 Task: Create a task  Implement a feature for users to bookmark and favorite content , assign it to team member softage.6@softage.net in the project VantageTech and update the status of the task to  Off Track , set the priority of the task to Medium.
Action: Mouse moved to (46, 320)
Screenshot: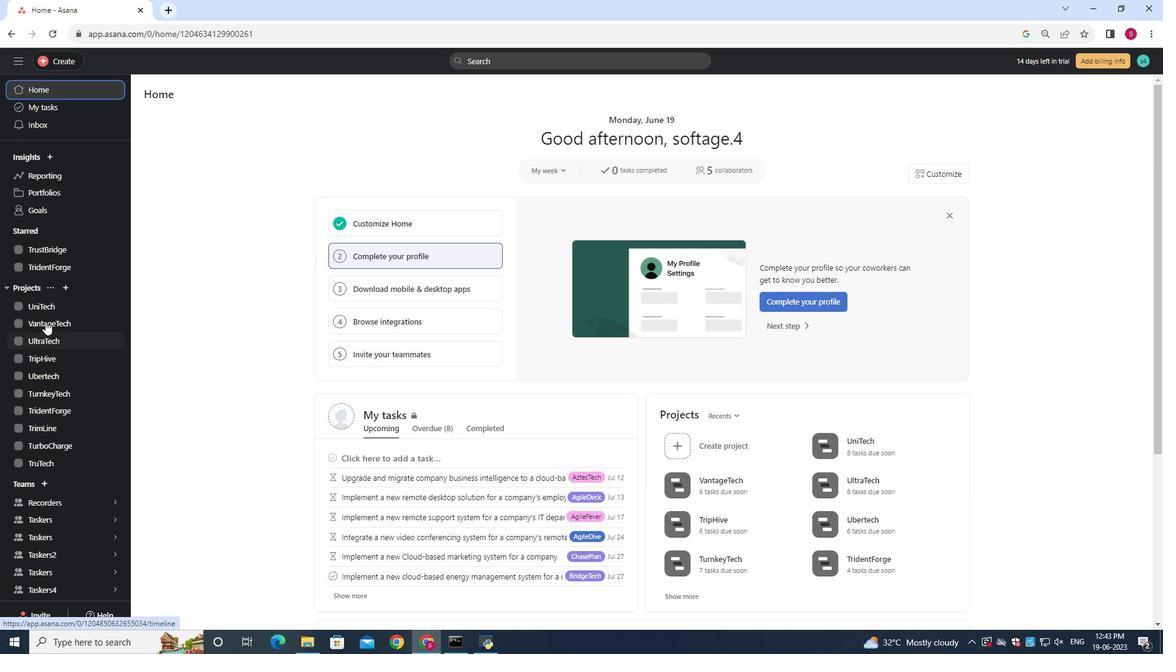 
Action: Mouse pressed left at (46, 320)
Screenshot: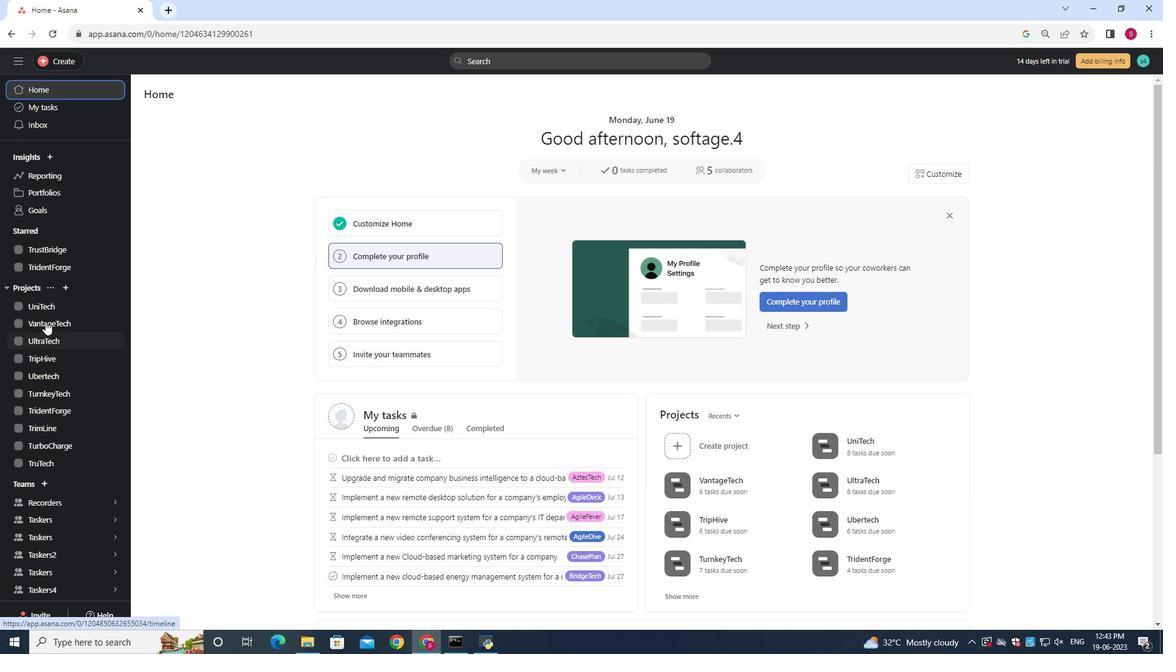 
Action: Mouse moved to (170, 140)
Screenshot: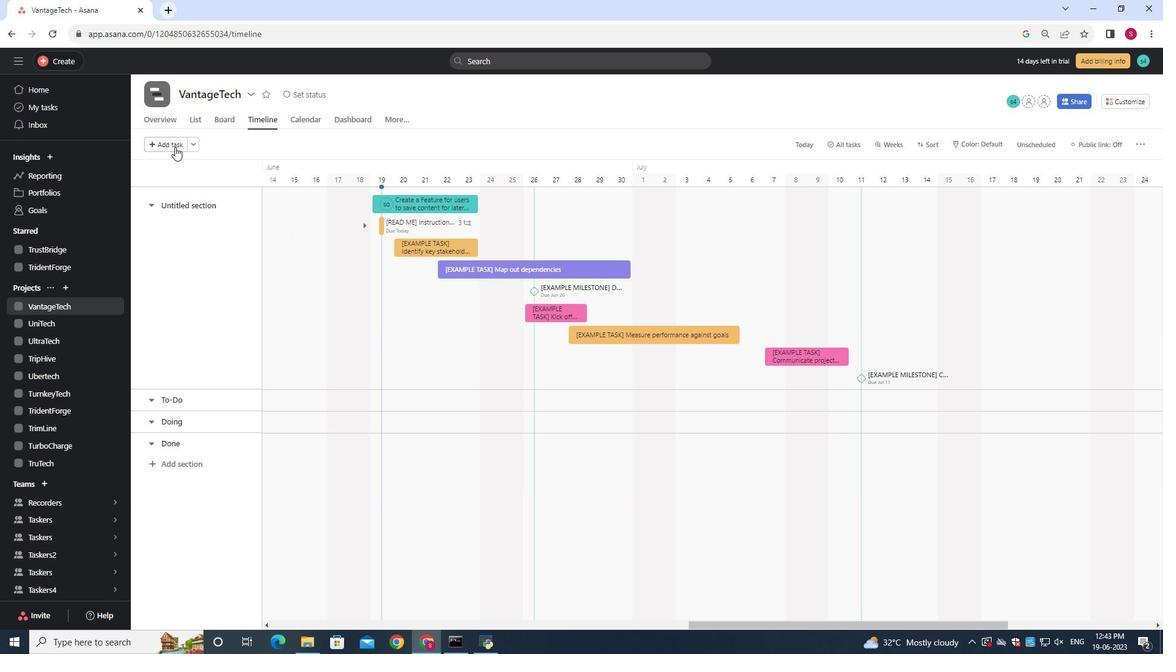 
Action: Mouse pressed left at (170, 140)
Screenshot: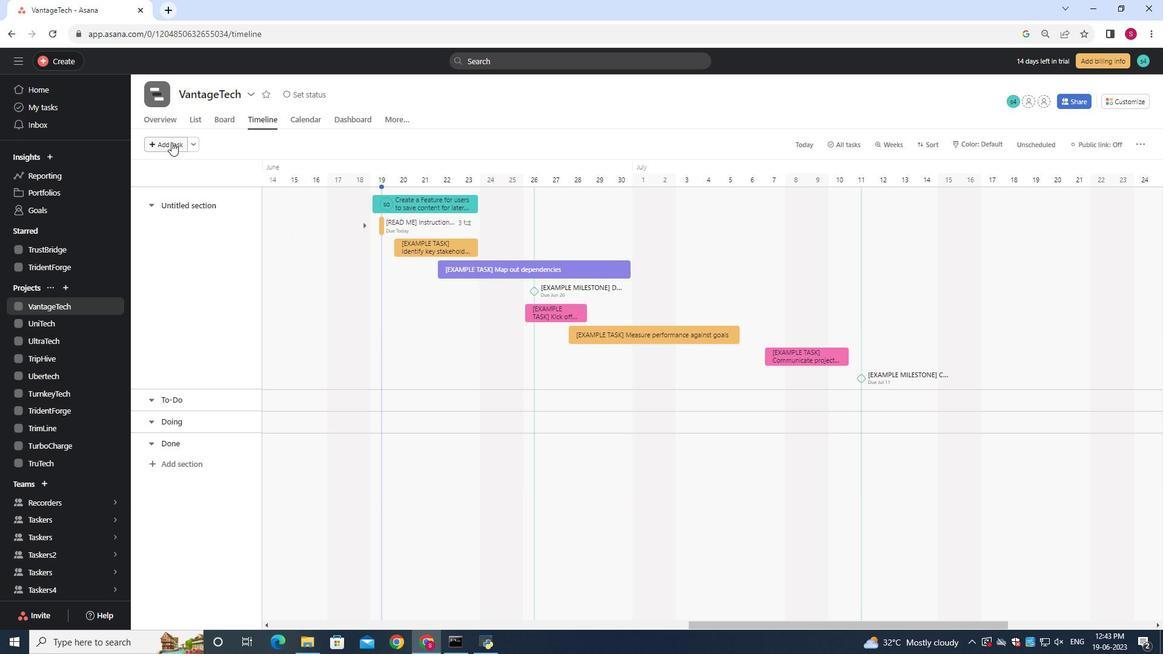 
Action: Mouse moved to (169, 143)
Screenshot: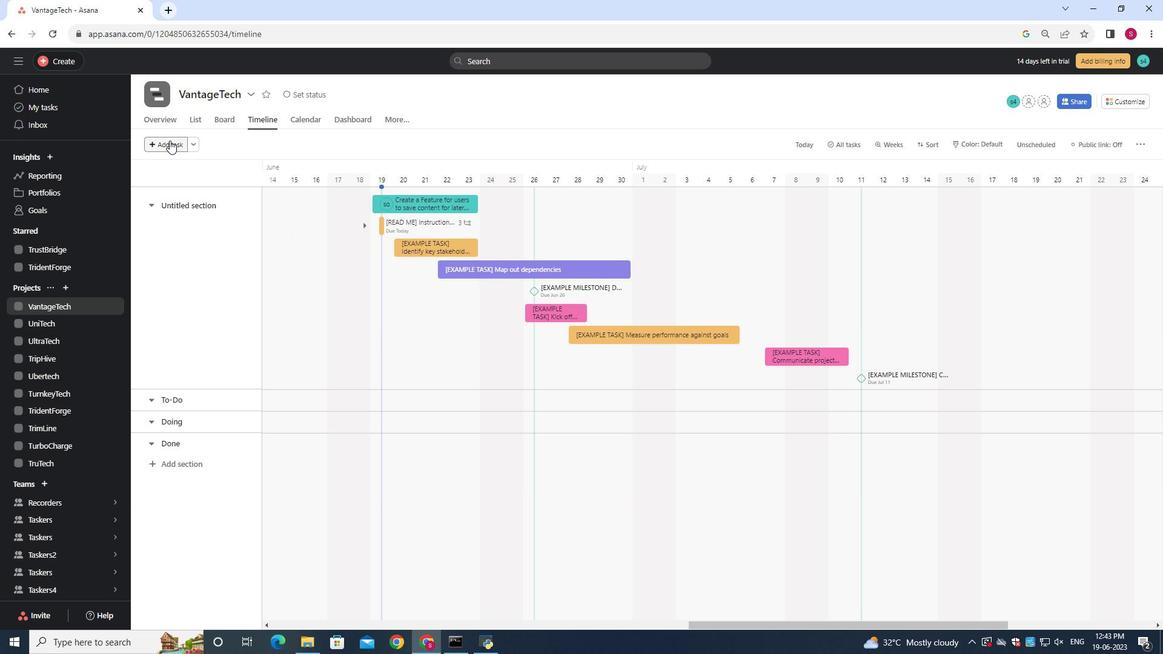 
Action: Key pressed <Key.shift><Key.shift><Key.shift>Implement<Key.space>a<Key.space>feature<Key.space>for<Key.space>users<Key.space>to<Key.space>bookmark<Key.space>and<Key.space>favorite<Key.space>content
Screenshot: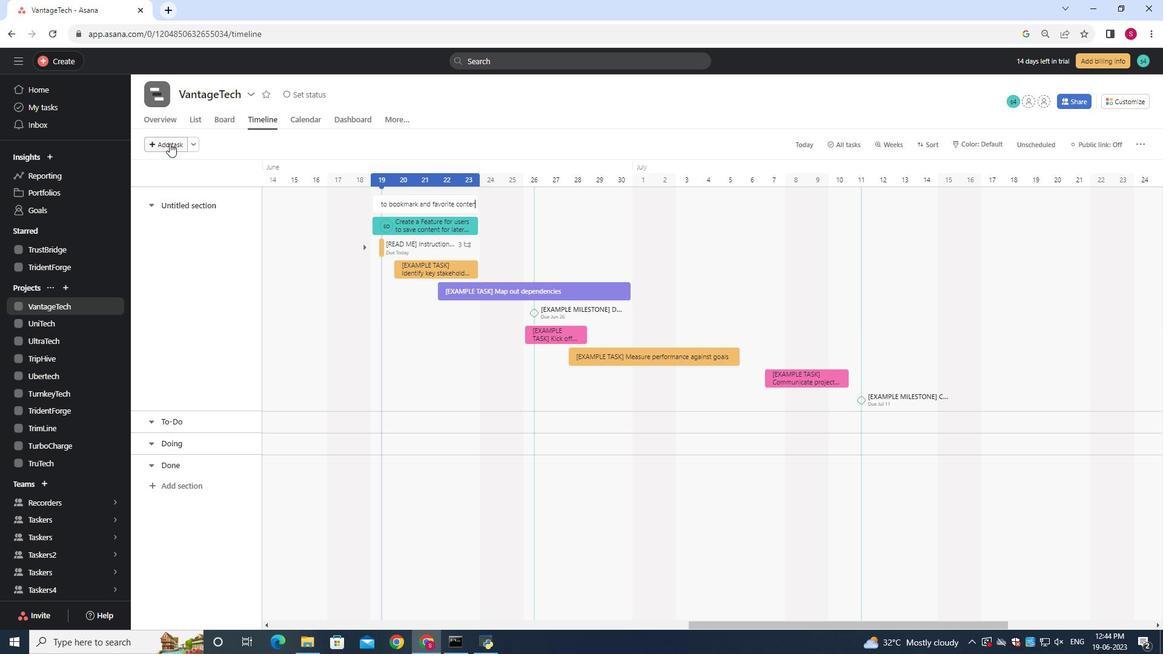 
Action: Mouse moved to (451, 201)
Screenshot: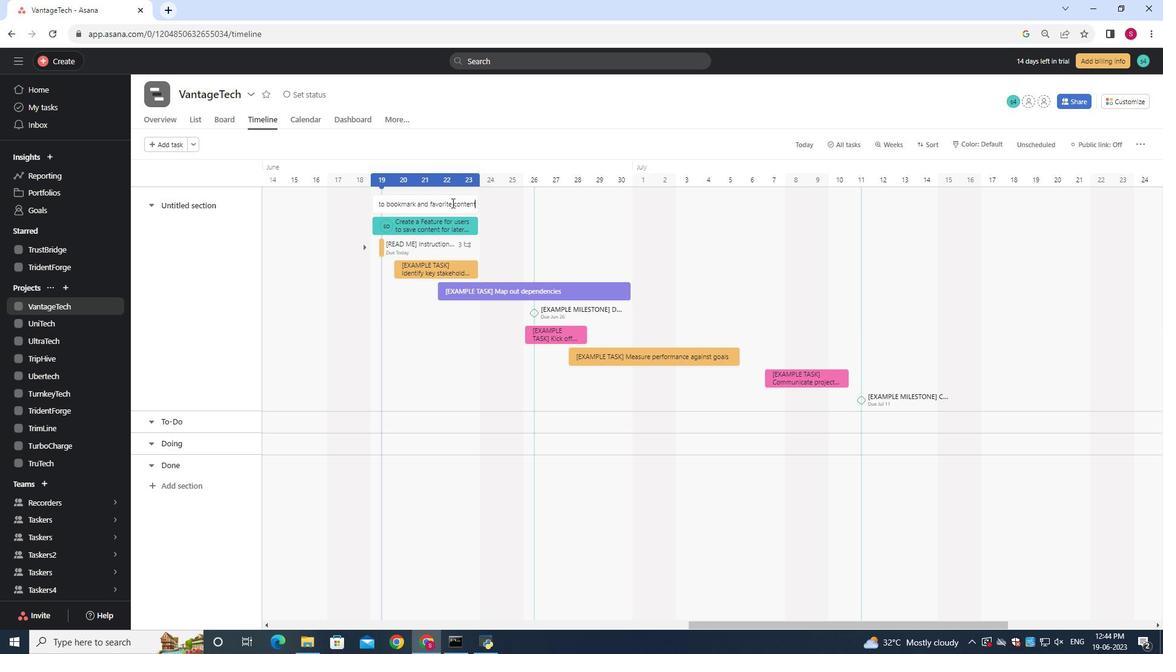 
Action: Mouse pressed left at (451, 201)
Screenshot: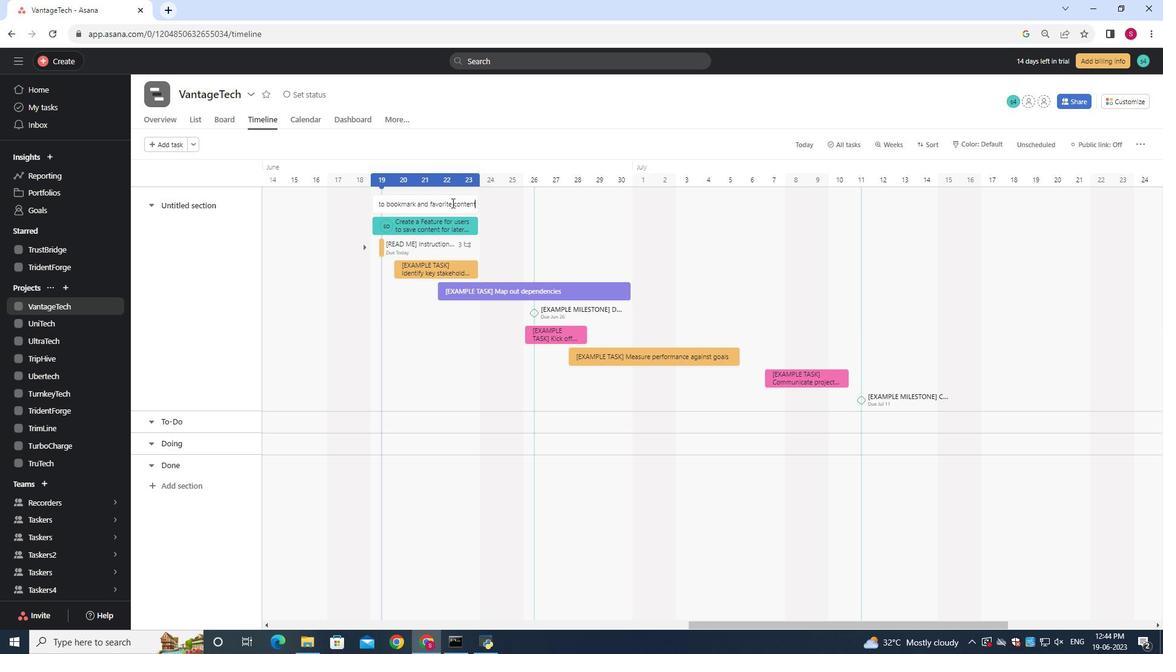 
Action: Mouse moved to (918, 219)
Screenshot: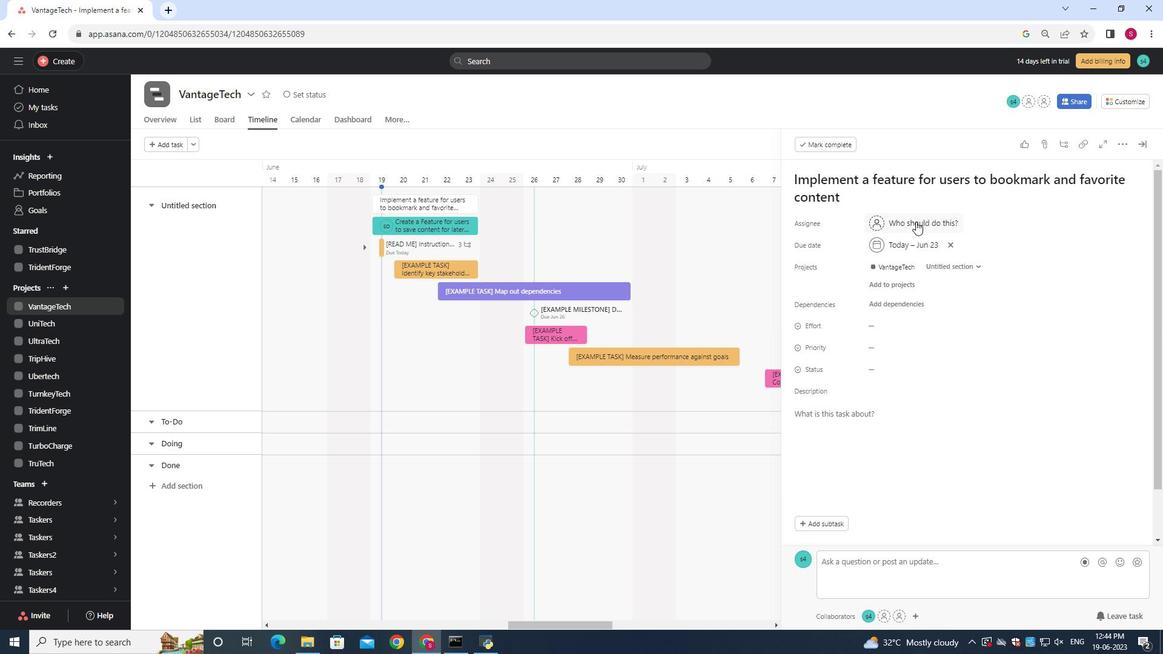 
Action: Mouse pressed left at (918, 219)
Screenshot: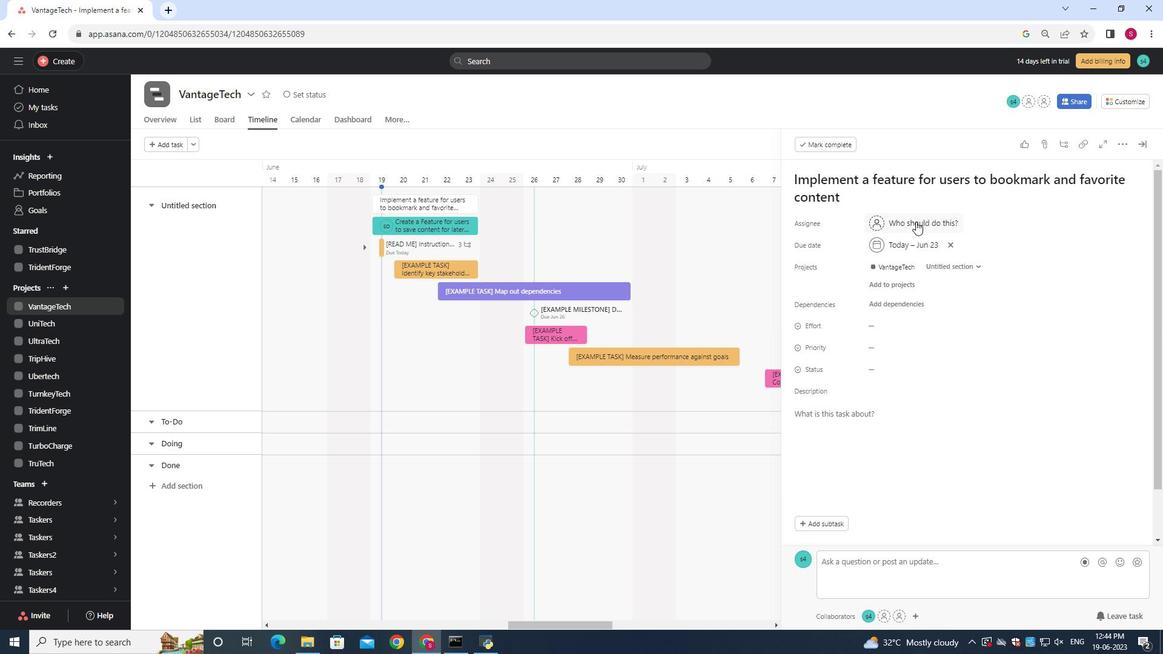 
Action: Mouse moved to (919, 220)
Screenshot: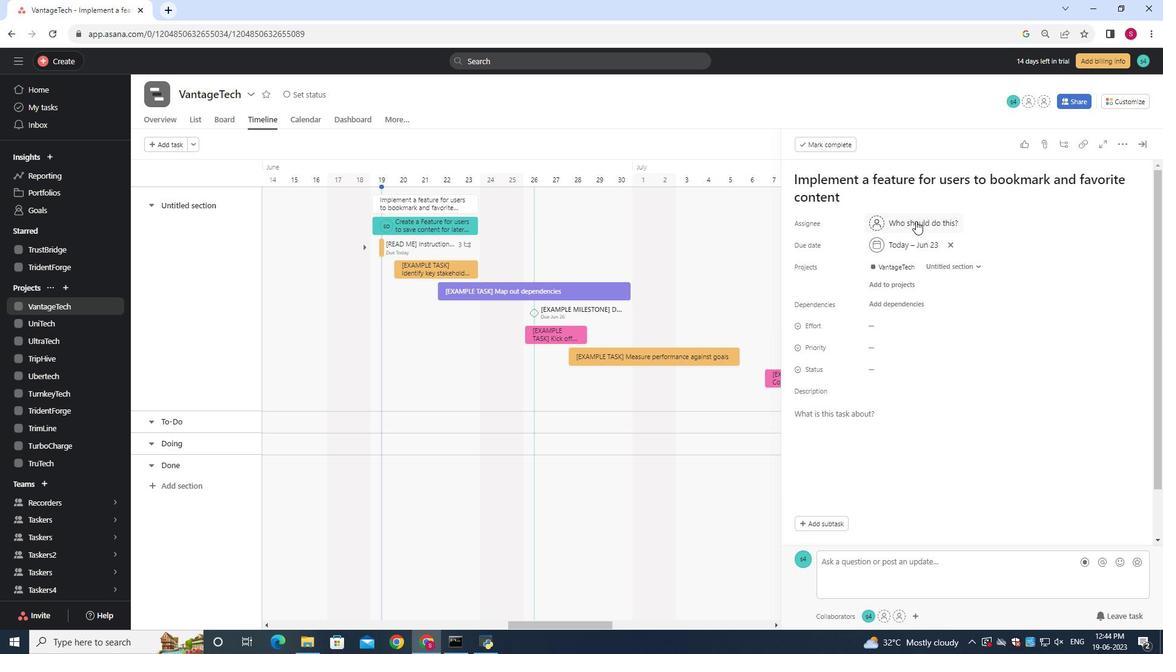 
Action: Key pressed softage.6<Key.shift>@softage.net
Screenshot: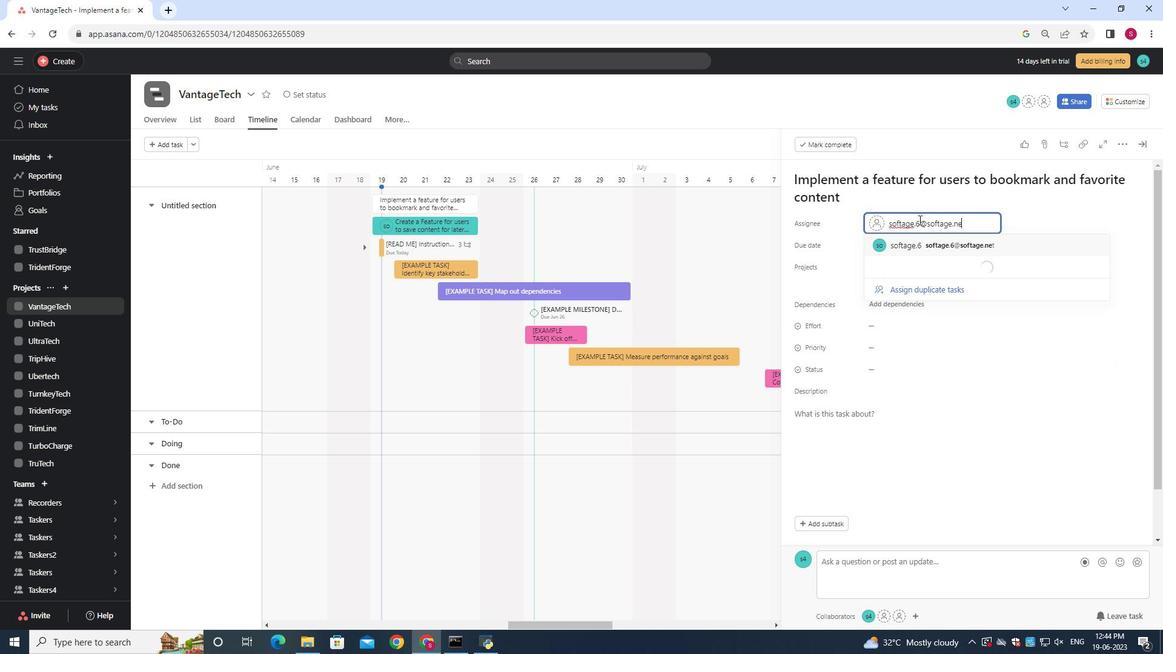 
Action: Mouse moved to (943, 249)
Screenshot: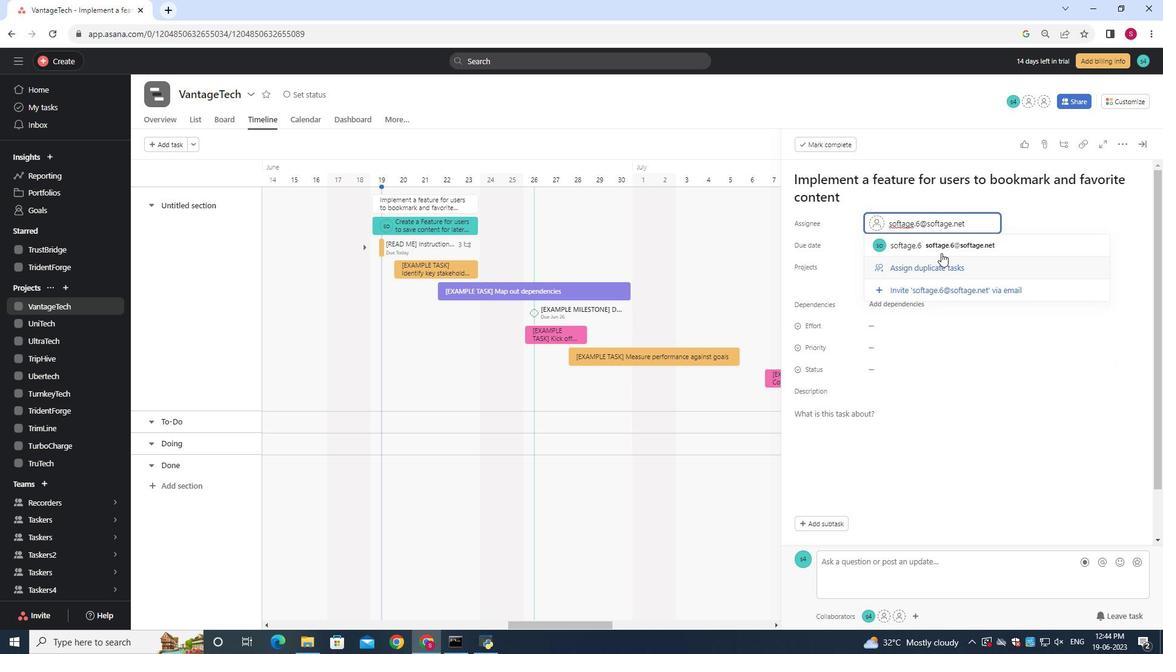 
Action: Mouse pressed left at (943, 249)
Screenshot: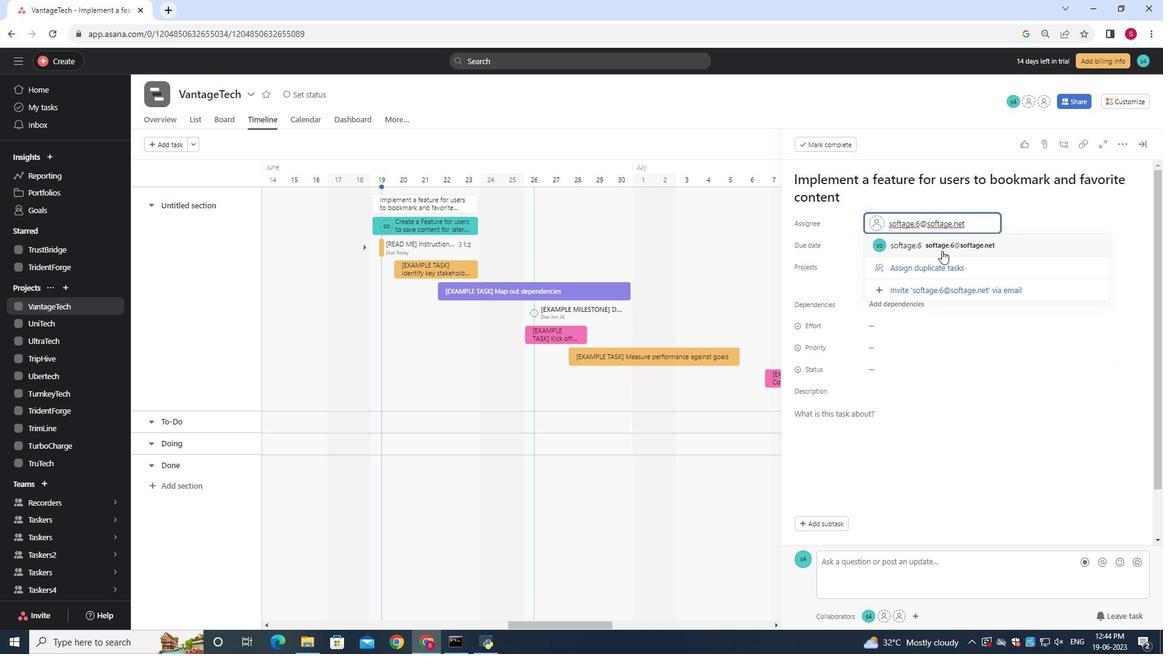 
Action: Mouse moved to (884, 372)
Screenshot: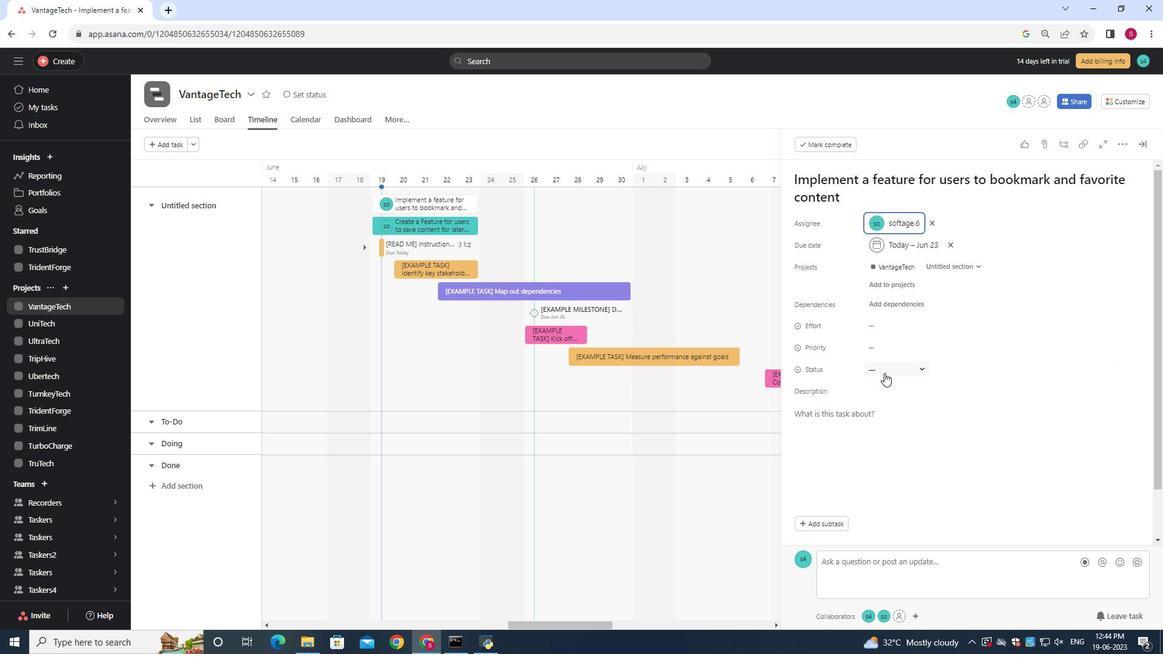 
Action: Mouse pressed left at (884, 372)
Screenshot: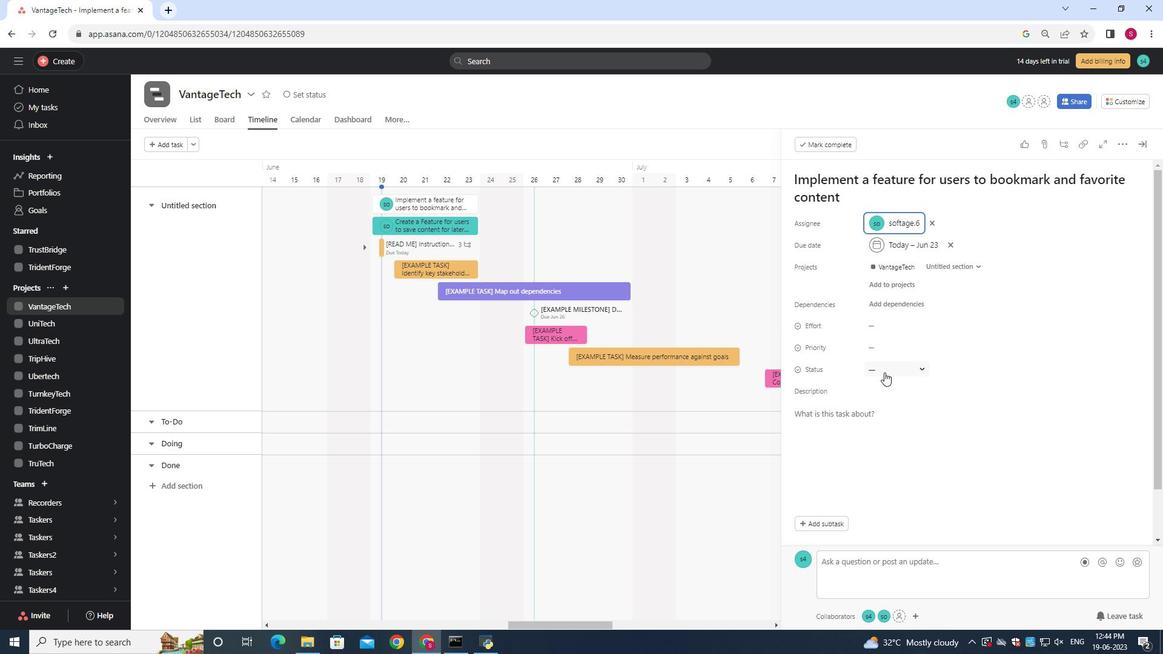 
Action: Mouse moved to (901, 446)
Screenshot: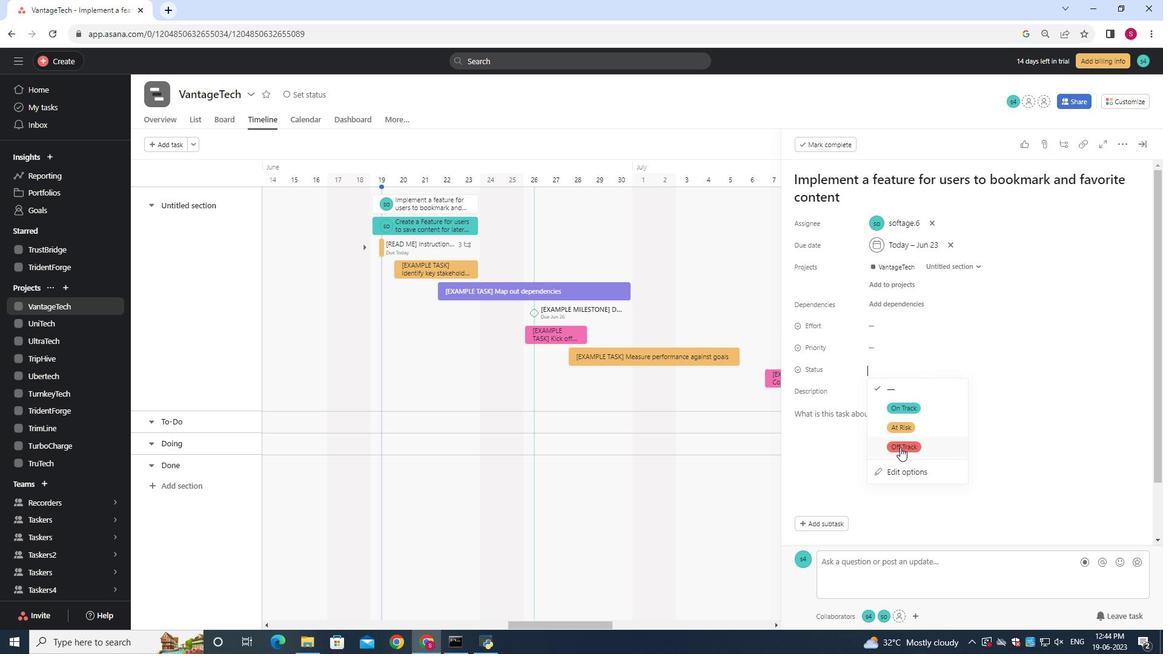 
Action: Mouse pressed left at (901, 446)
Screenshot: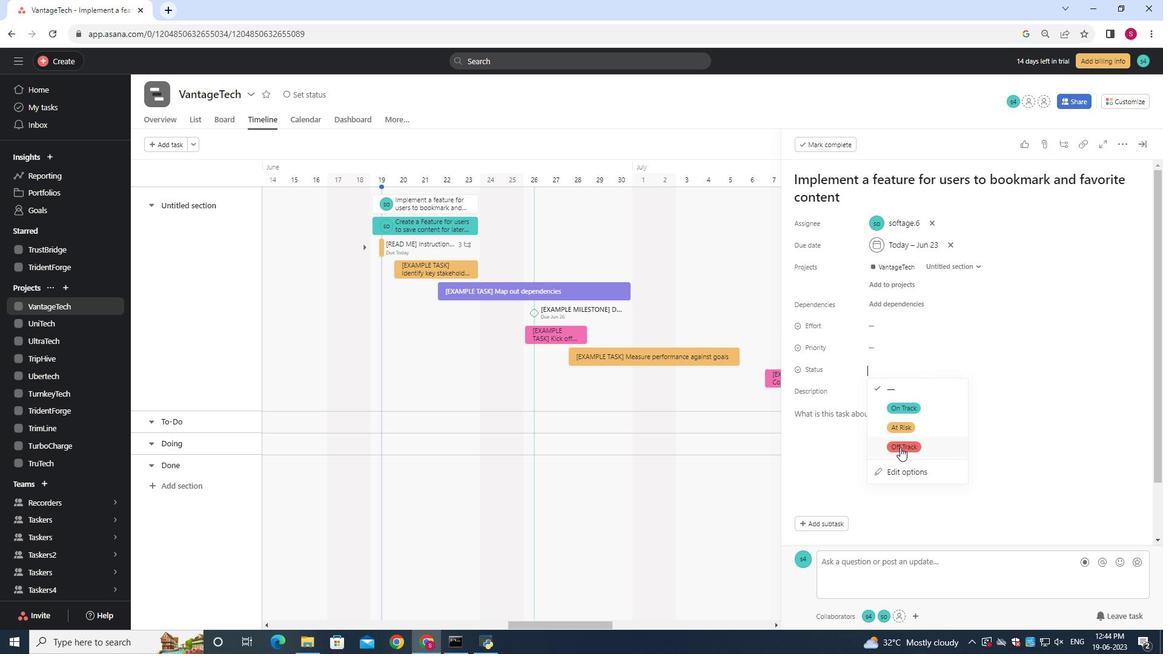 
Action: Mouse moved to (872, 344)
Screenshot: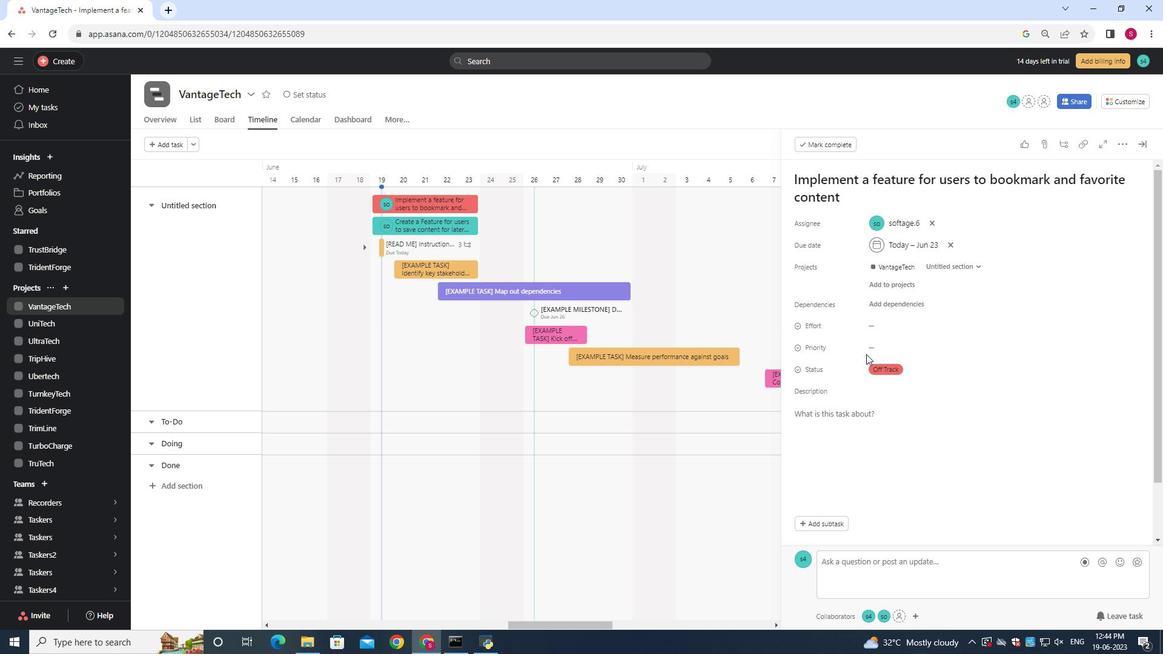 
Action: Mouse pressed left at (872, 344)
Screenshot: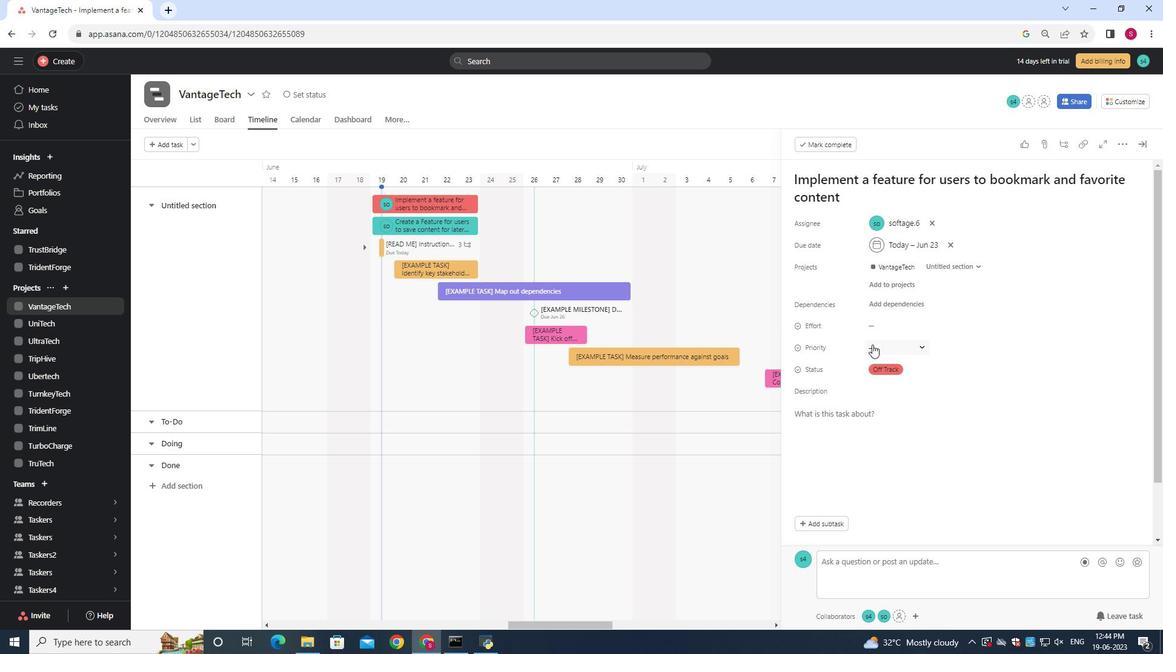 
Action: Mouse moved to (890, 406)
Screenshot: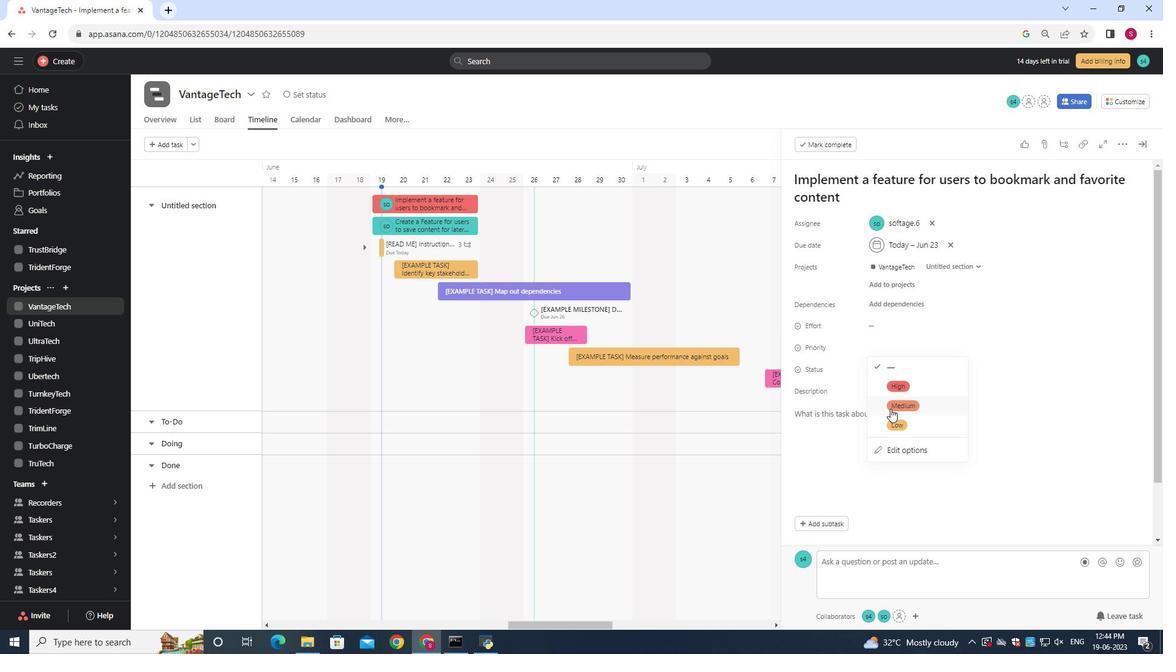 
Action: Mouse pressed left at (890, 406)
Screenshot: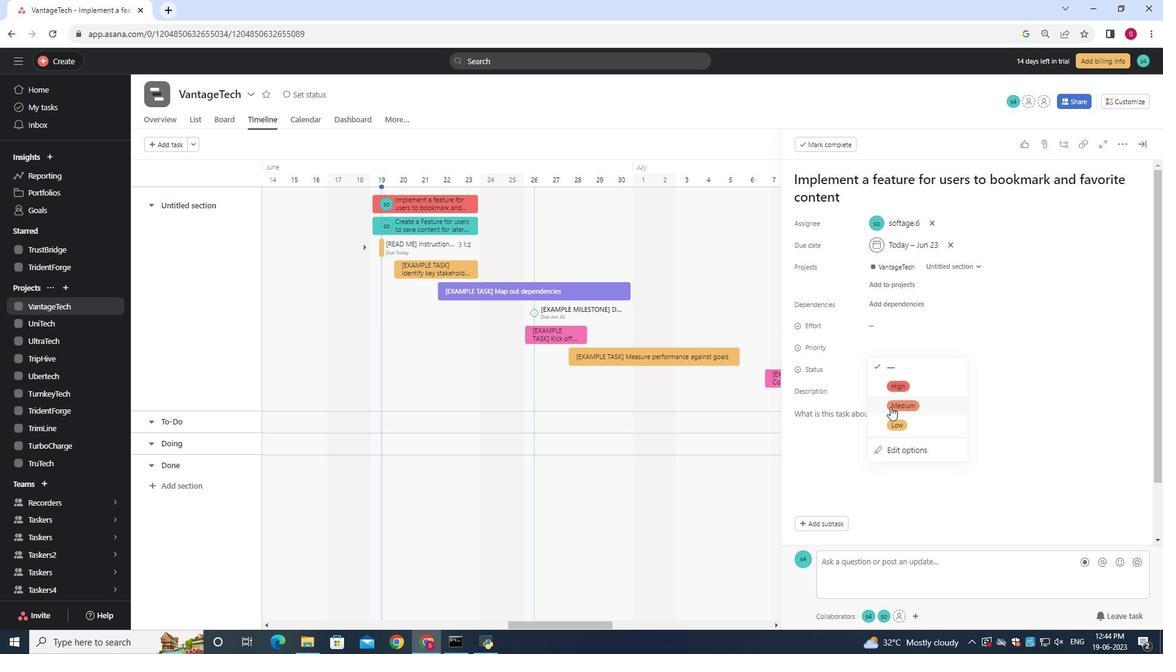 
Action: Mouse moved to (929, 346)
Screenshot: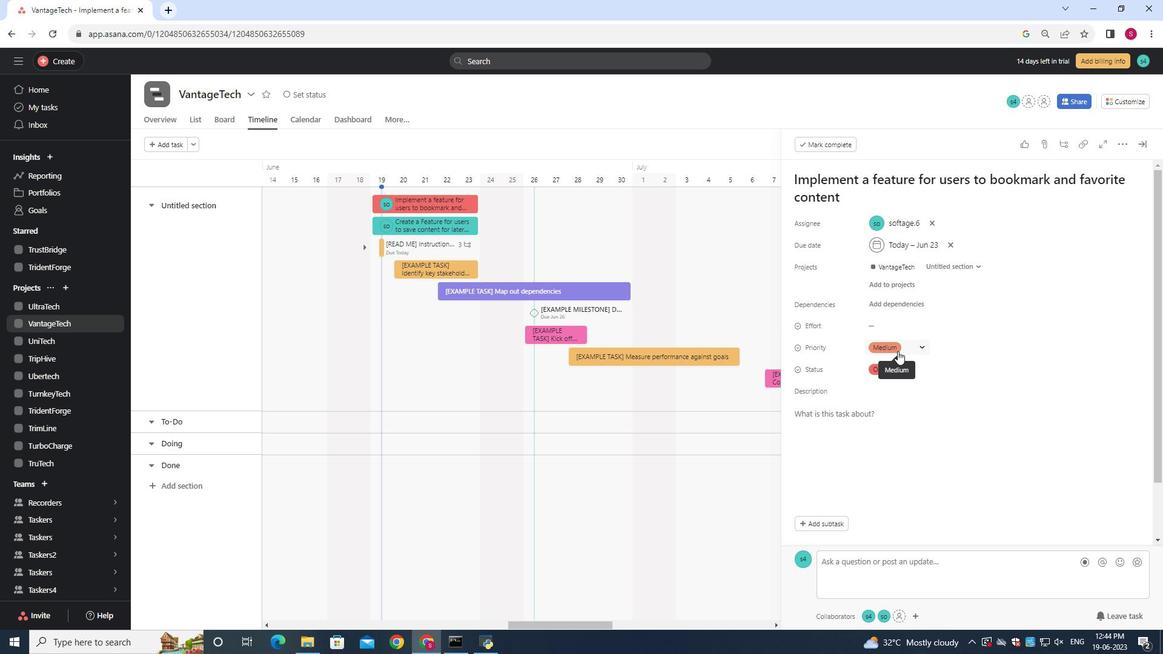 
